 Task: Invite "vishalsingh11022004@gmail.com" to the workspace.
Action: Mouse moved to (98, 123)
Screenshot: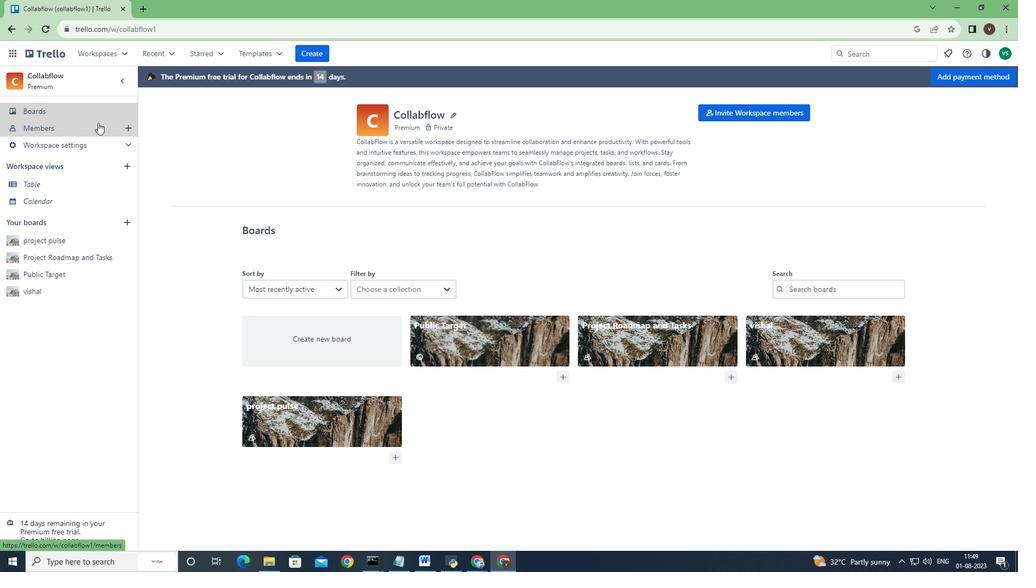 
Action: Mouse pressed left at (98, 123)
Screenshot: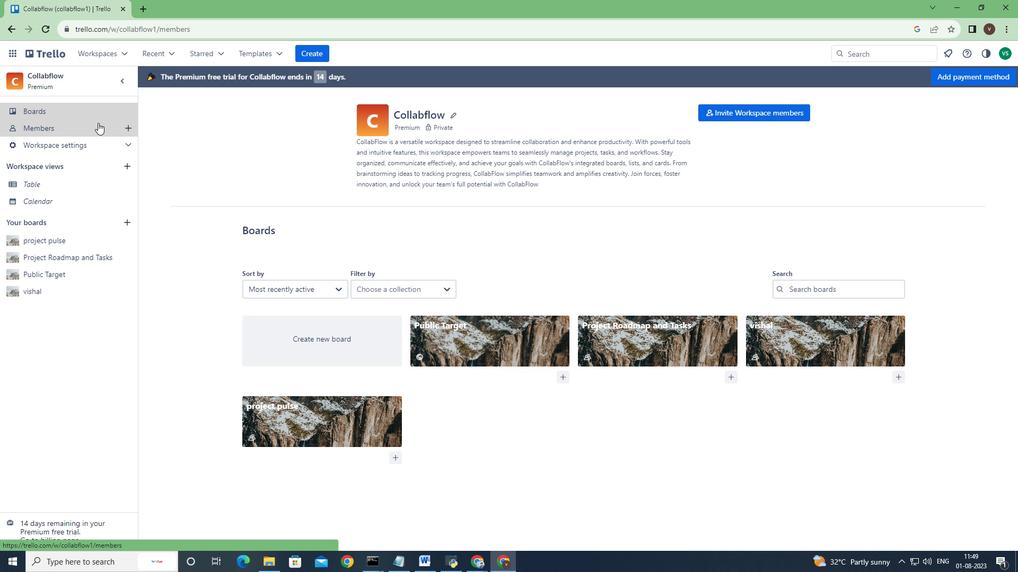 
Action: Mouse moved to (749, 112)
Screenshot: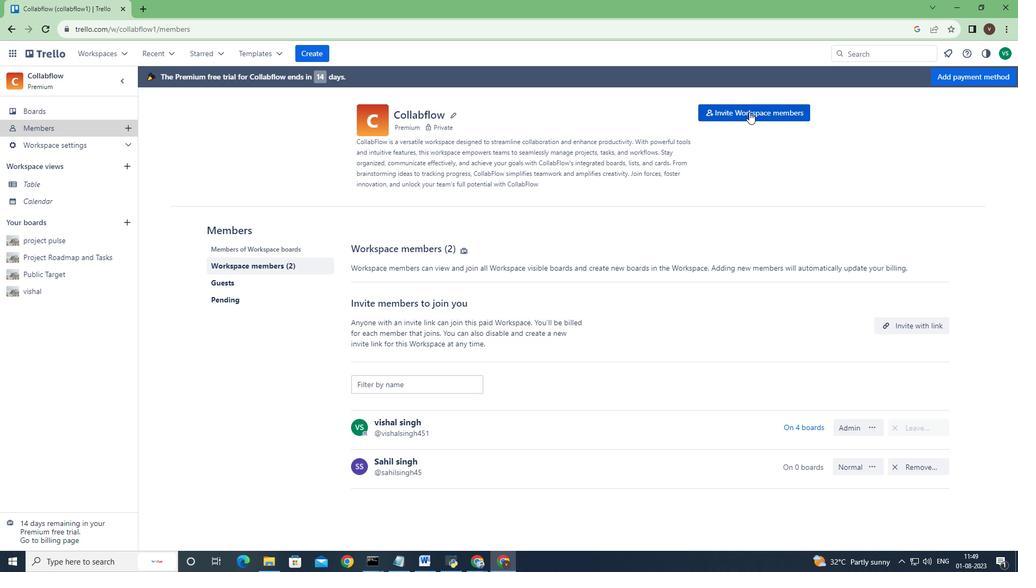 
Action: Mouse pressed left at (749, 112)
Screenshot: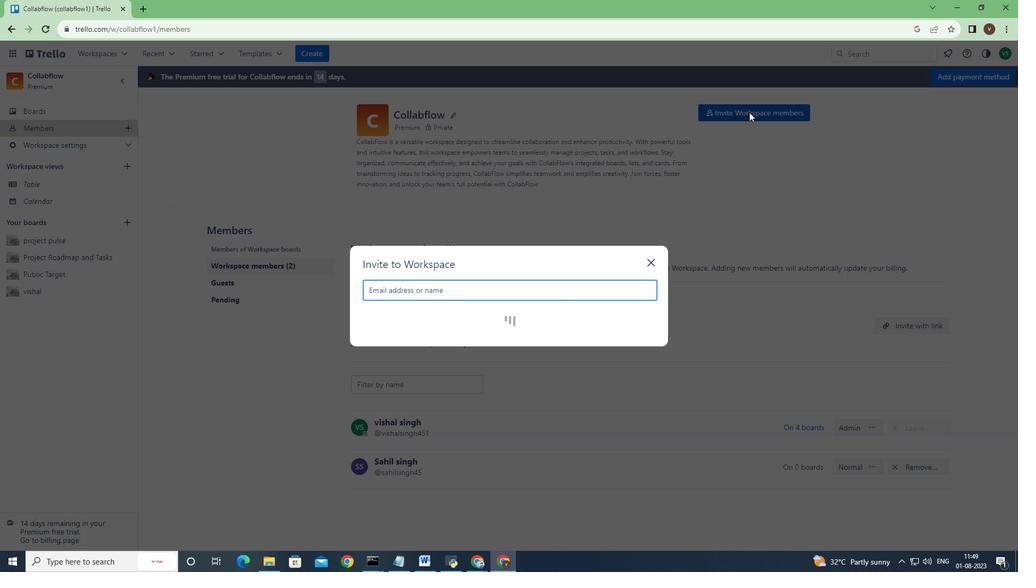 
Action: Mouse moved to (419, 291)
Screenshot: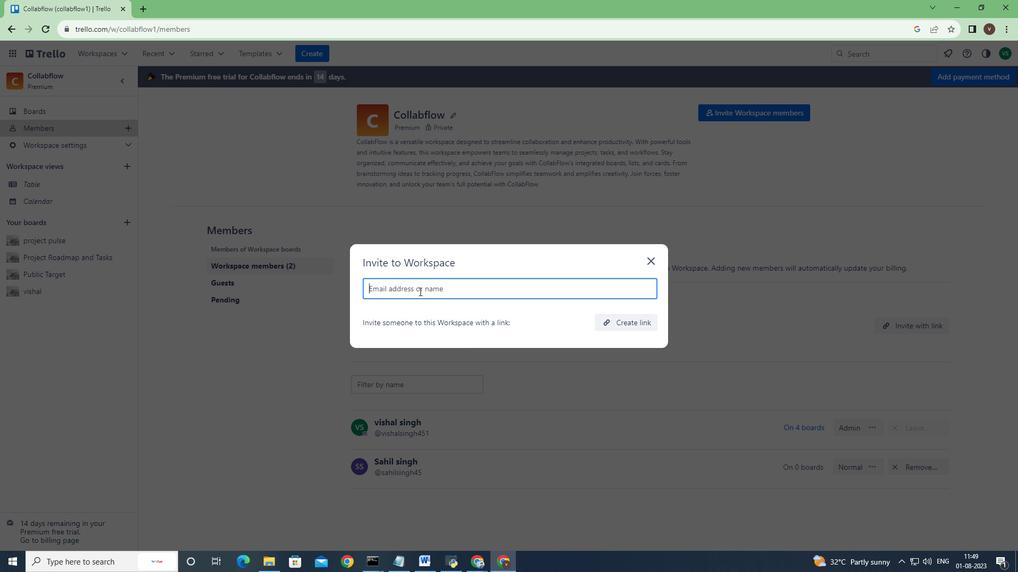 
Action: Mouse pressed left at (419, 291)
Screenshot: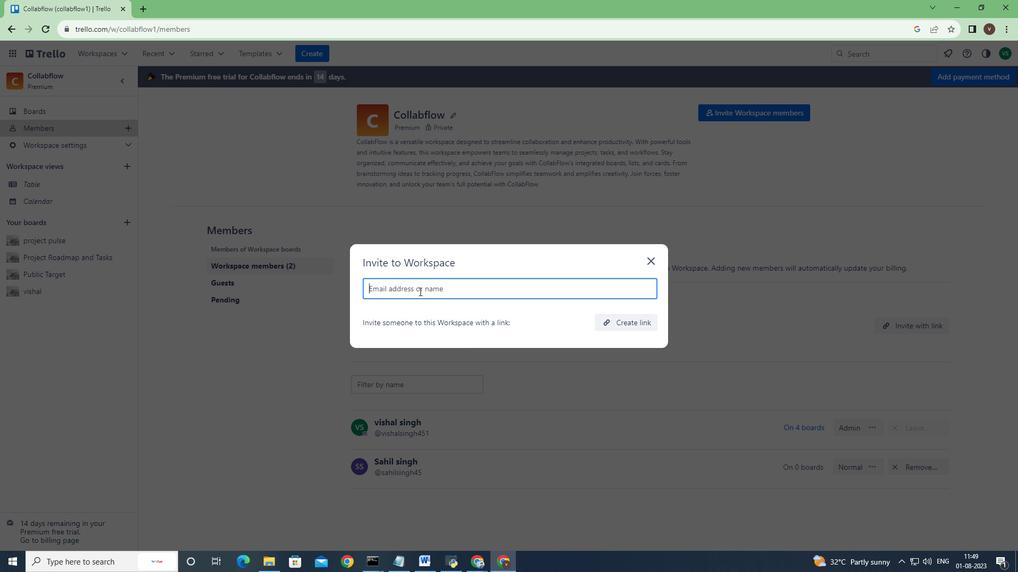 
Action: Key pressed vishalsingh11022004<Key.shift><Key.shift><Key.shift><Key.shift><Key.shift><Key.shift><Key.shift><Key.shift><Key.shift><Key.shift>@gmail.com
Screenshot: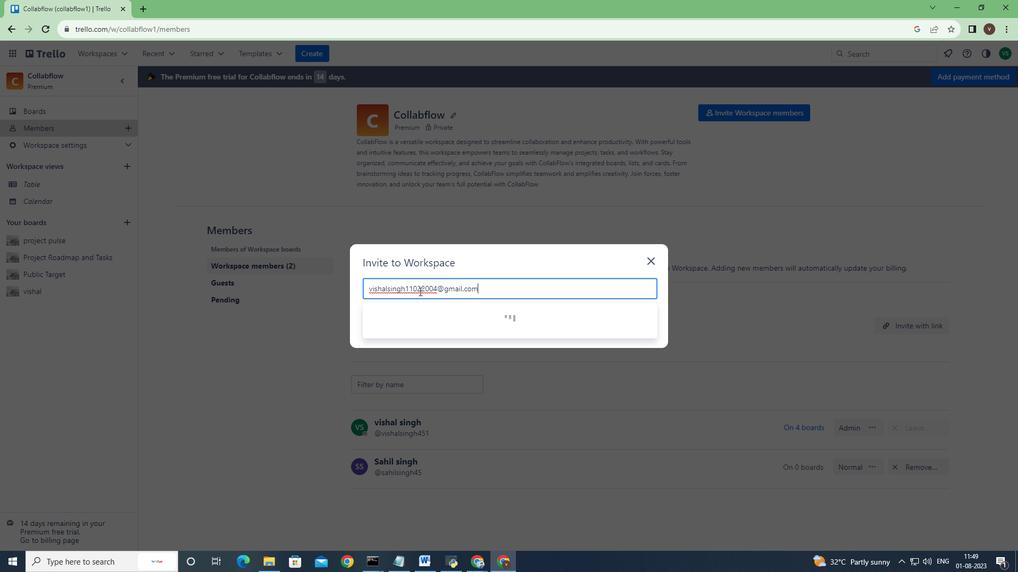 
Action: Mouse moved to (479, 315)
Screenshot: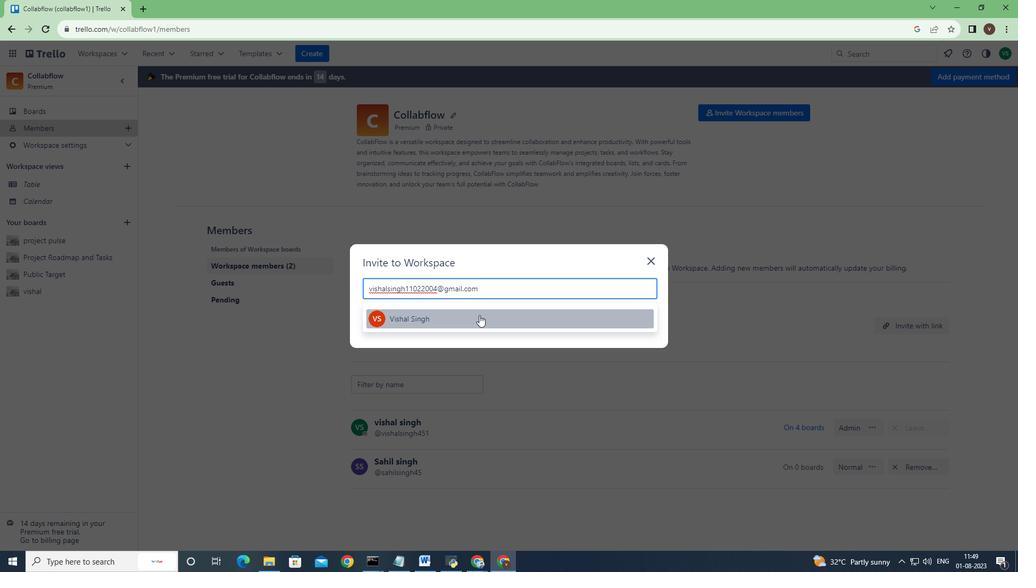 
Action: Mouse pressed left at (479, 315)
Screenshot: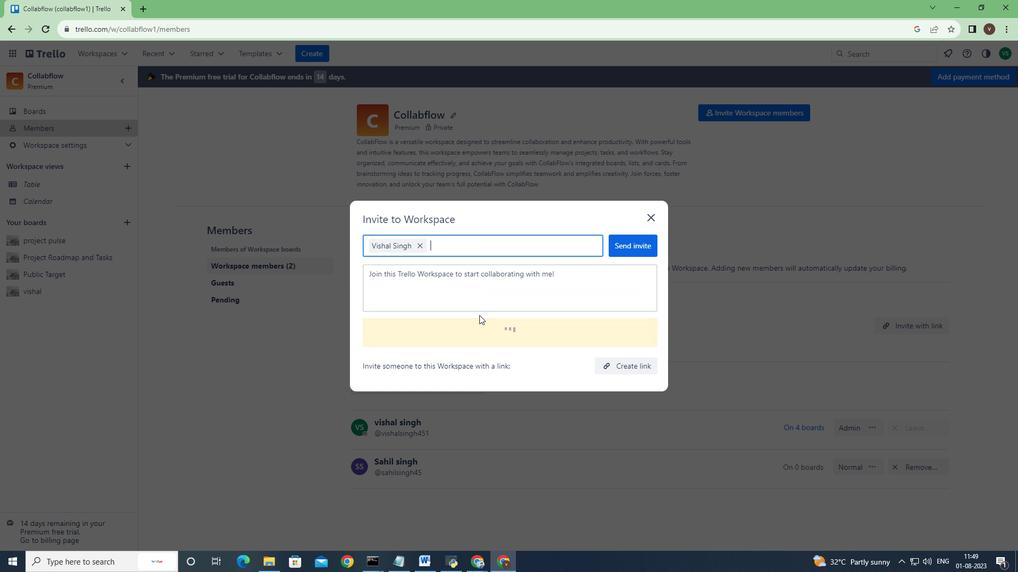 
Action: Mouse moved to (643, 240)
Screenshot: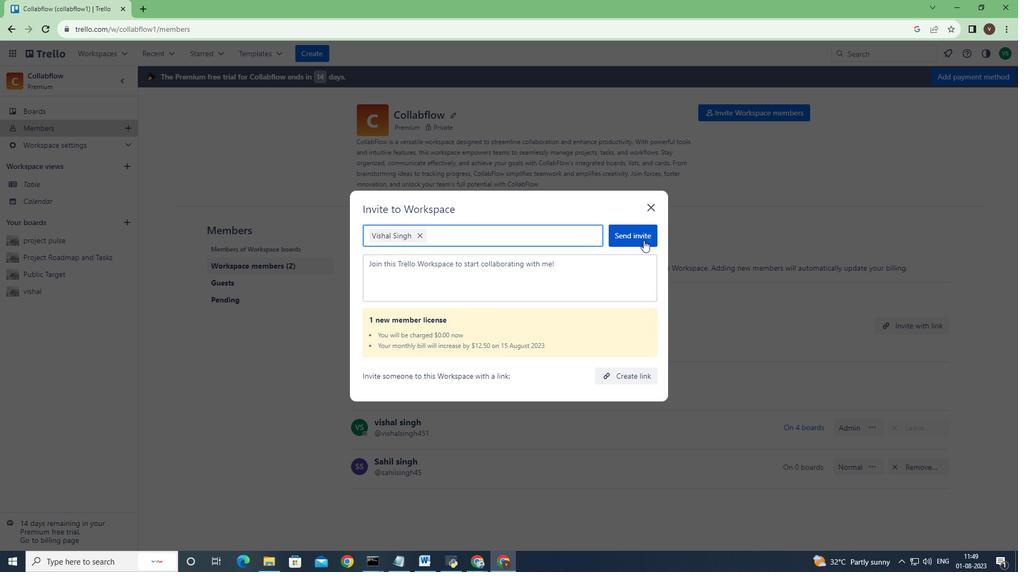 
Action: Mouse pressed left at (643, 240)
Screenshot: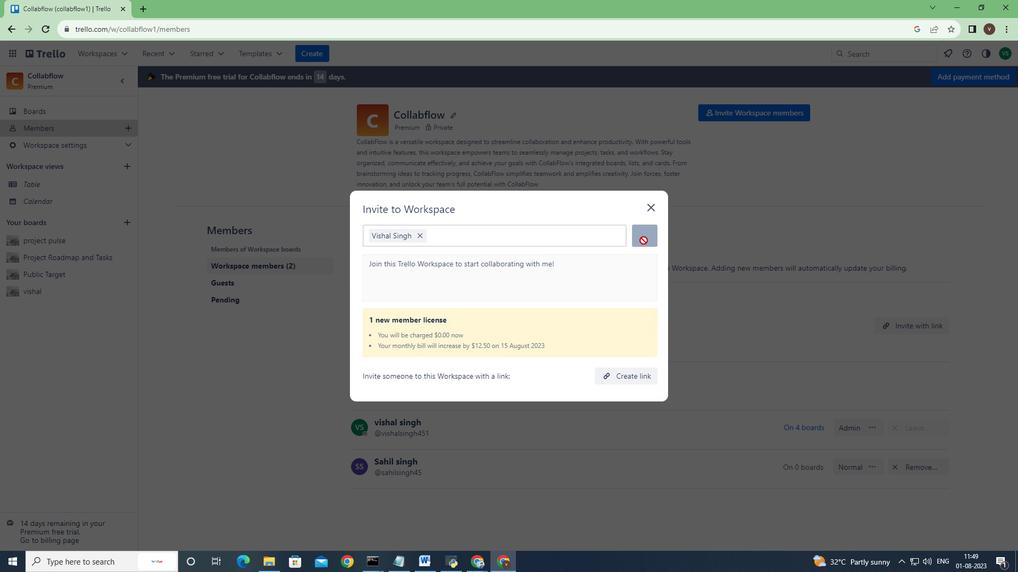 
